 Task: Create Card Board Meeting Preparation in Board Leadership Coaching to Workspace Human Resources Consulting. Create Card Furniture Review in Board Sales Performance Improvement to Workspace Human Resources Consulting. Create Card Board Meeting Preparation in Board IT Infrastructure Design and Implementation to Workspace Human Resources Consulting
Action: Mouse moved to (923, 514)
Screenshot: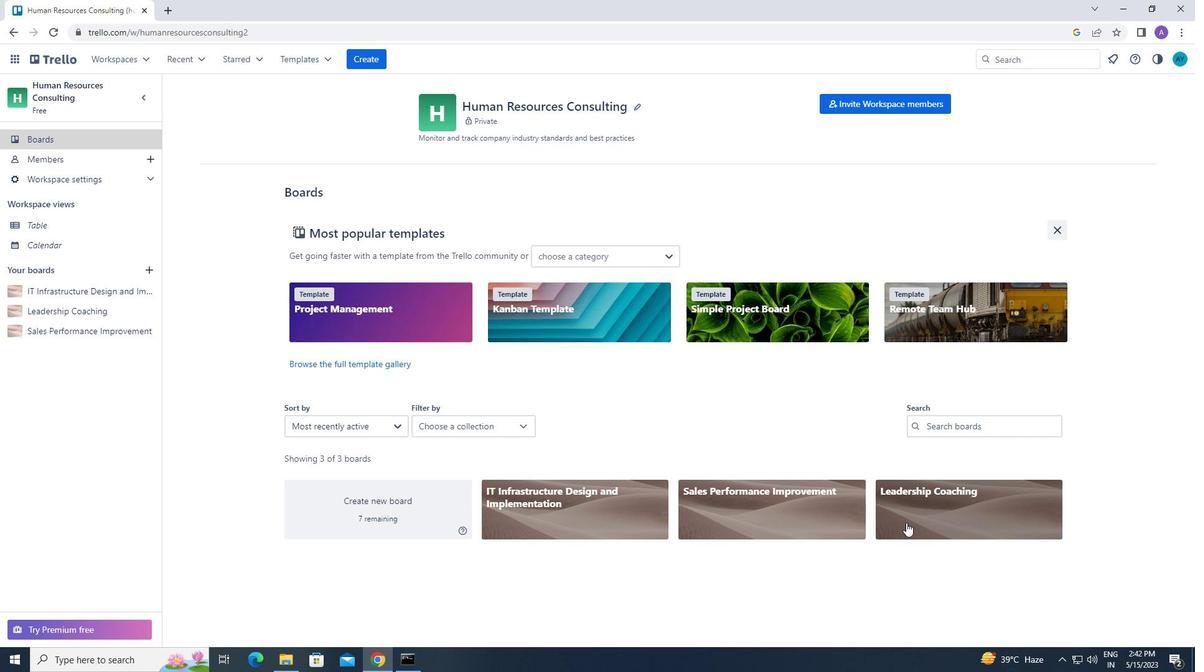 
Action: Mouse pressed left at (923, 514)
Screenshot: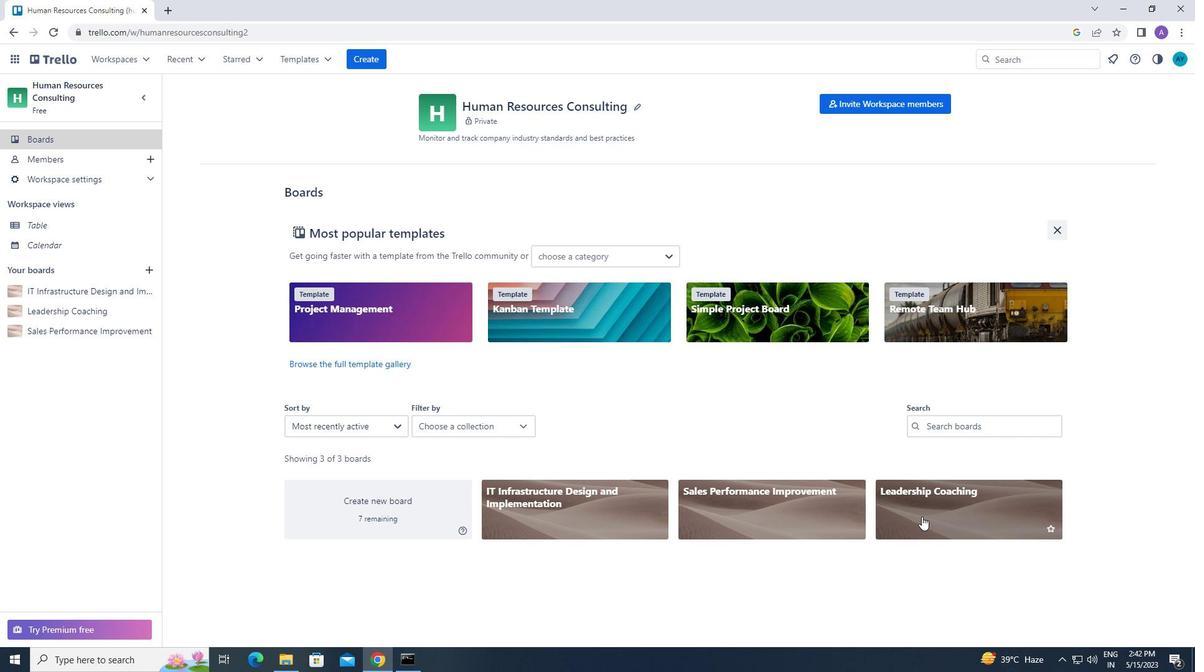 
Action: Mouse moved to (410, 161)
Screenshot: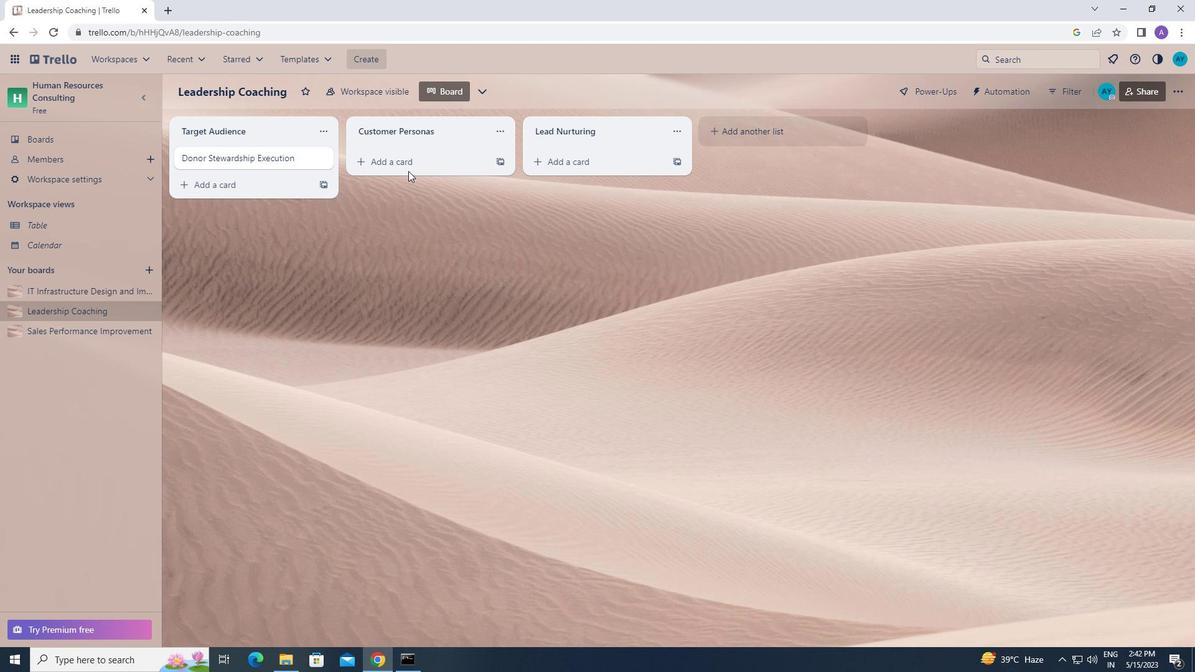 
Action: Mouse pressed left at (410, 161)
Screenshot: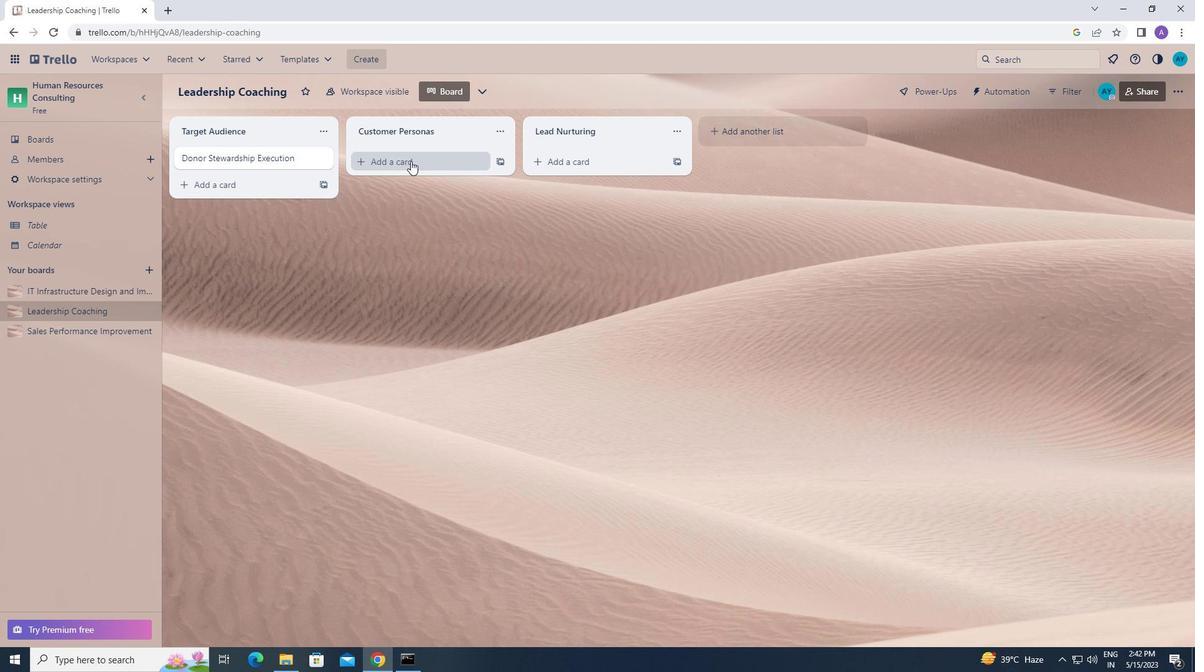 
Action: Mouse moved to (406, 169)
Screenshot: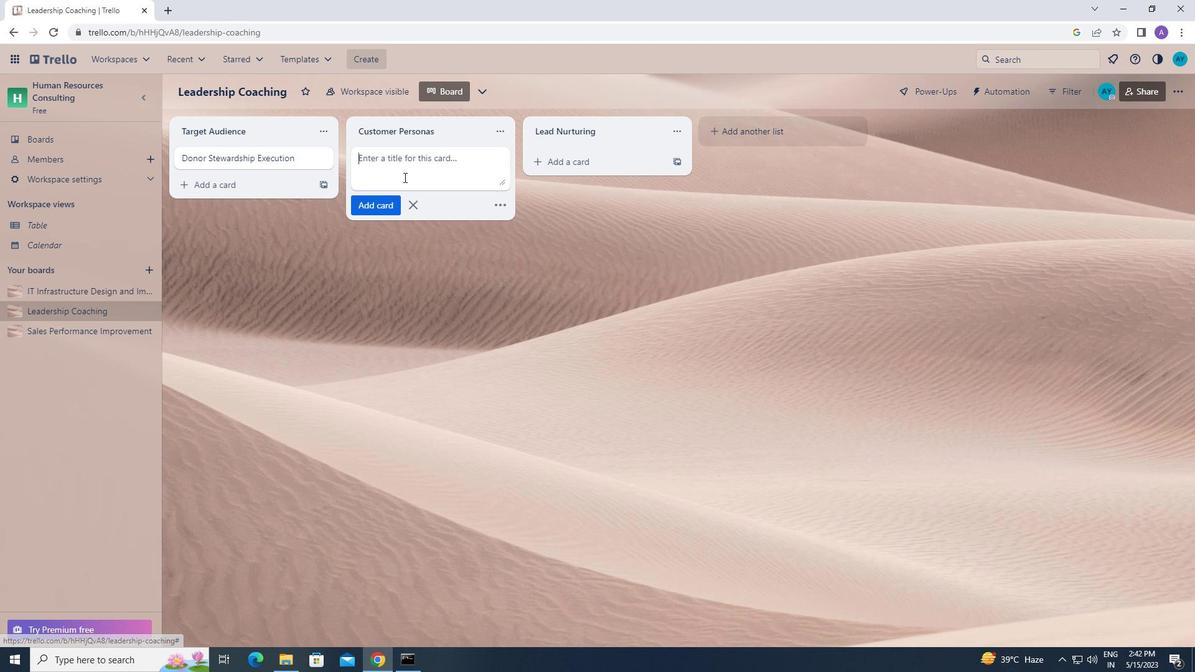 
Action: Mouse pressed left at (406, 169)
Screenshot: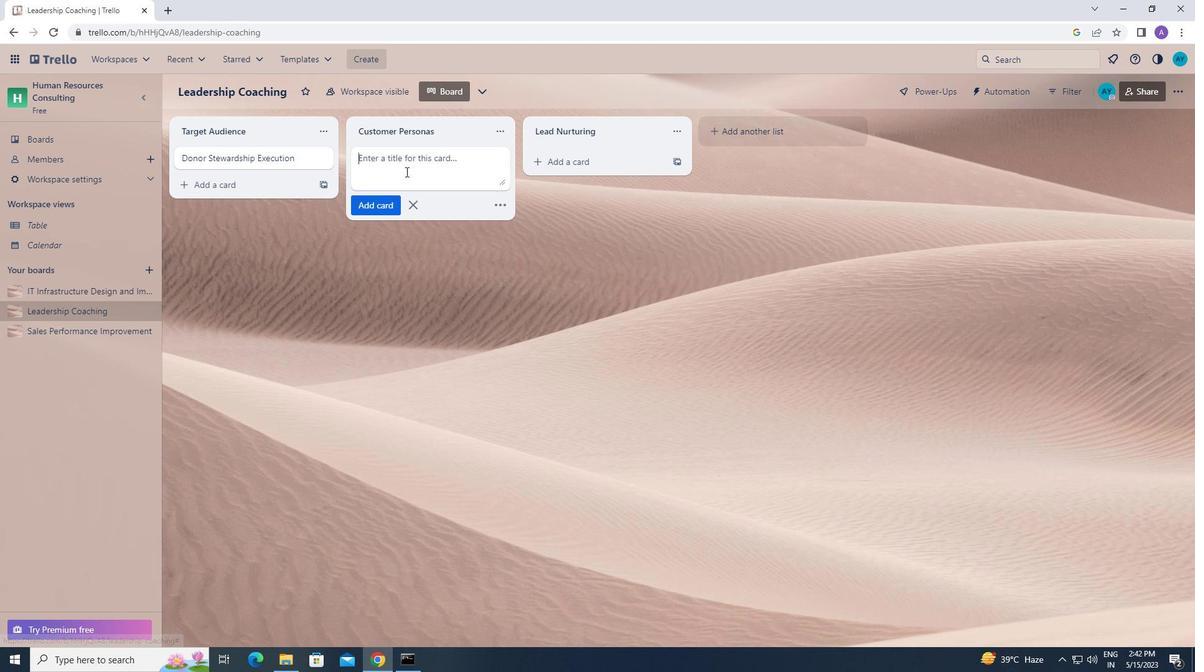 
Action: Key pressed <Key.caps_lock>m<Key.caps_lock><Key.backspace><Key.caps_lock><Key.caps_lock>b<Key.caps_lock>oard<Key.space><Key.caps_lock>m<Key.caps_lock>eeting<Key.space><Key.caps_lock>p<Key.caps_lock>reparation
Screenshot: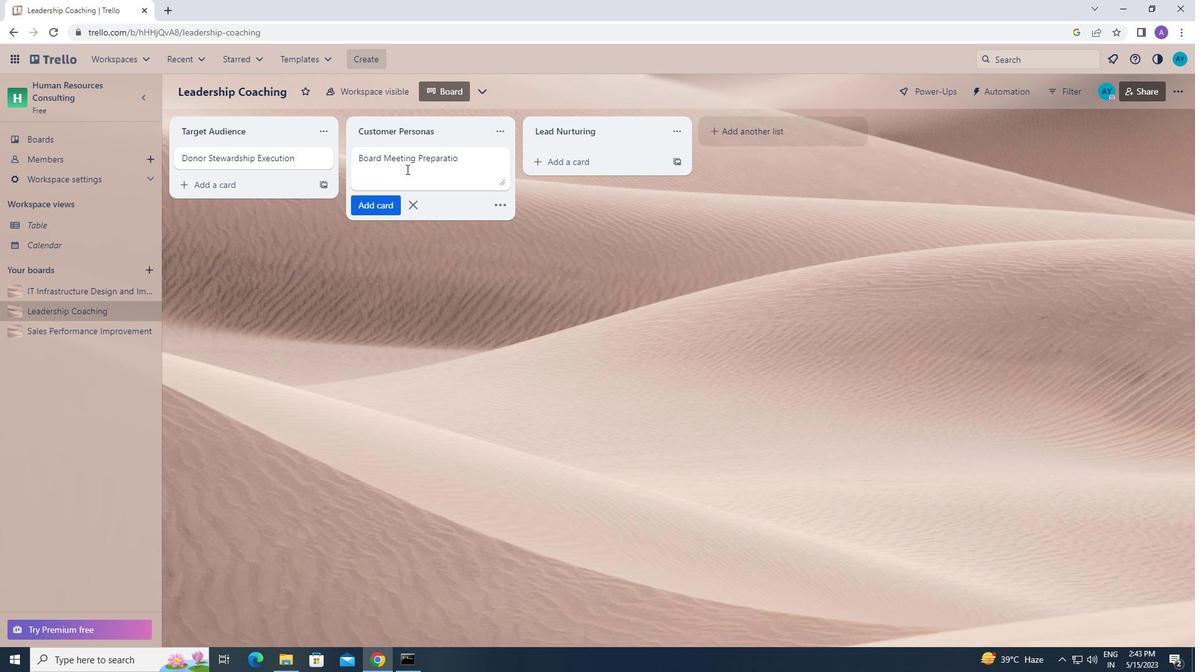 
Action: Mouse moved to (366, 204)
Screenshot: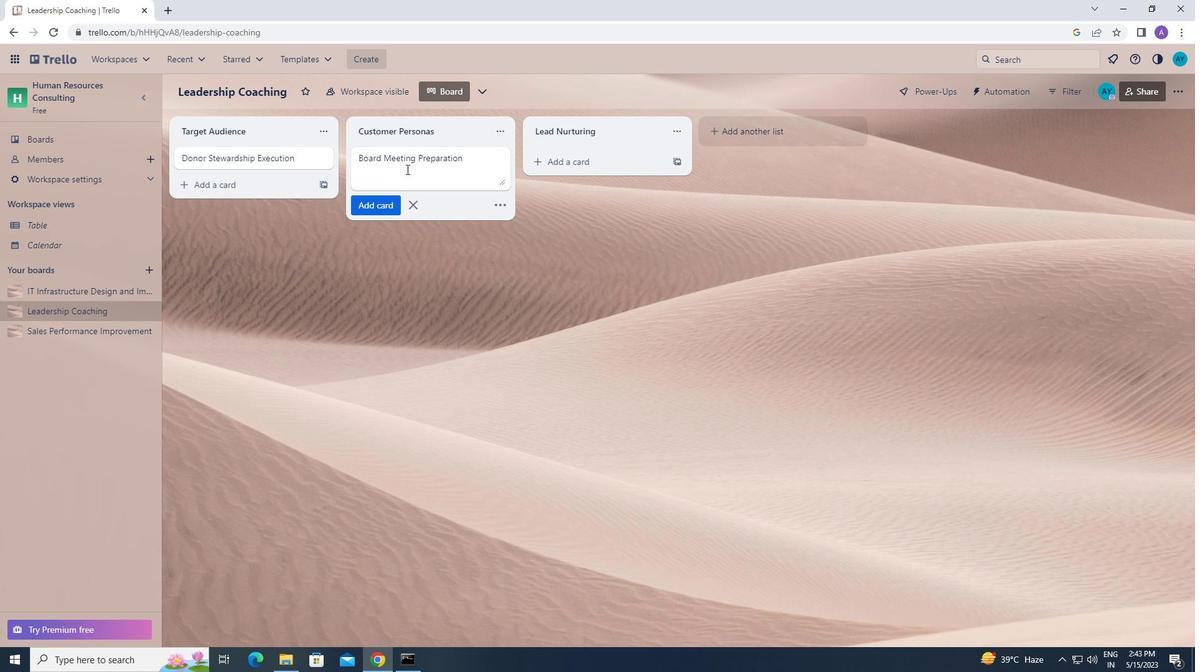 
Action: Mouse pressed left at (366, 204)
Screenshot: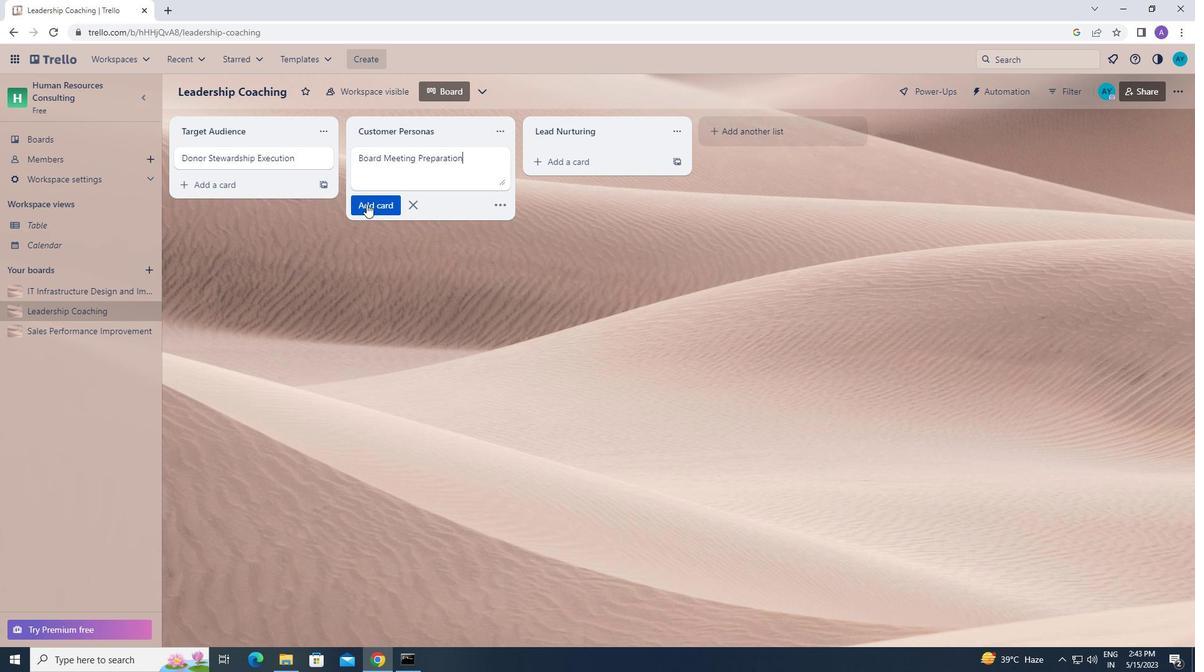 
Action: Mouse moved to (122, 52)
Screenshot: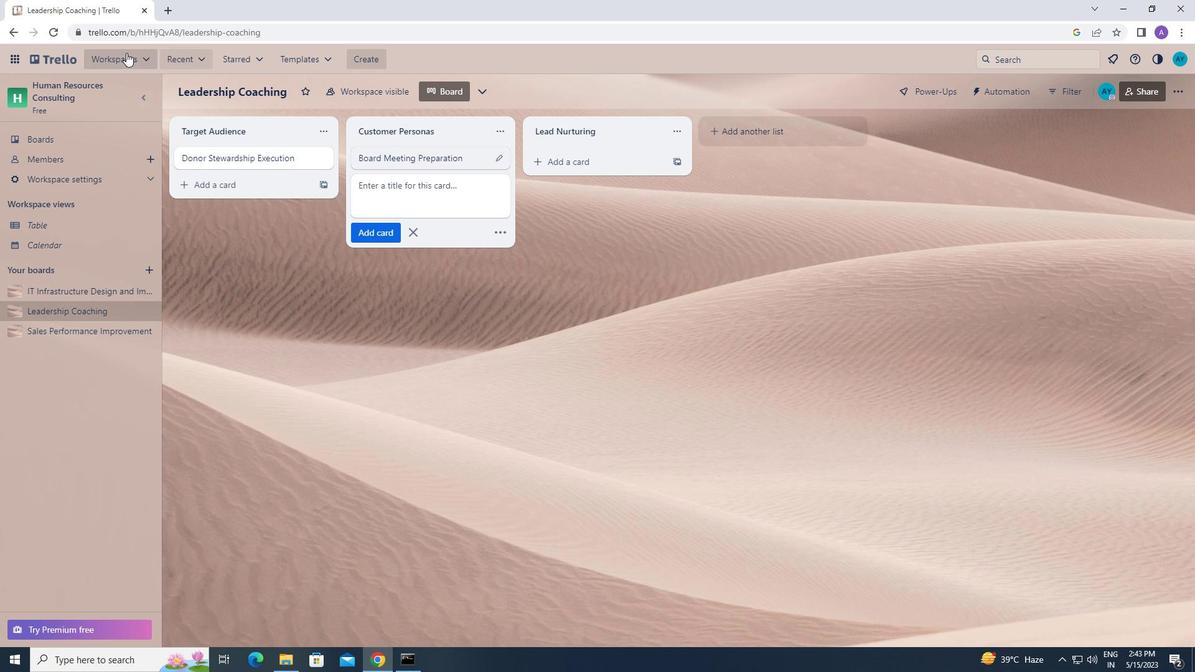 
Action: Mouse pressed left at (122, 52)
Screenshot: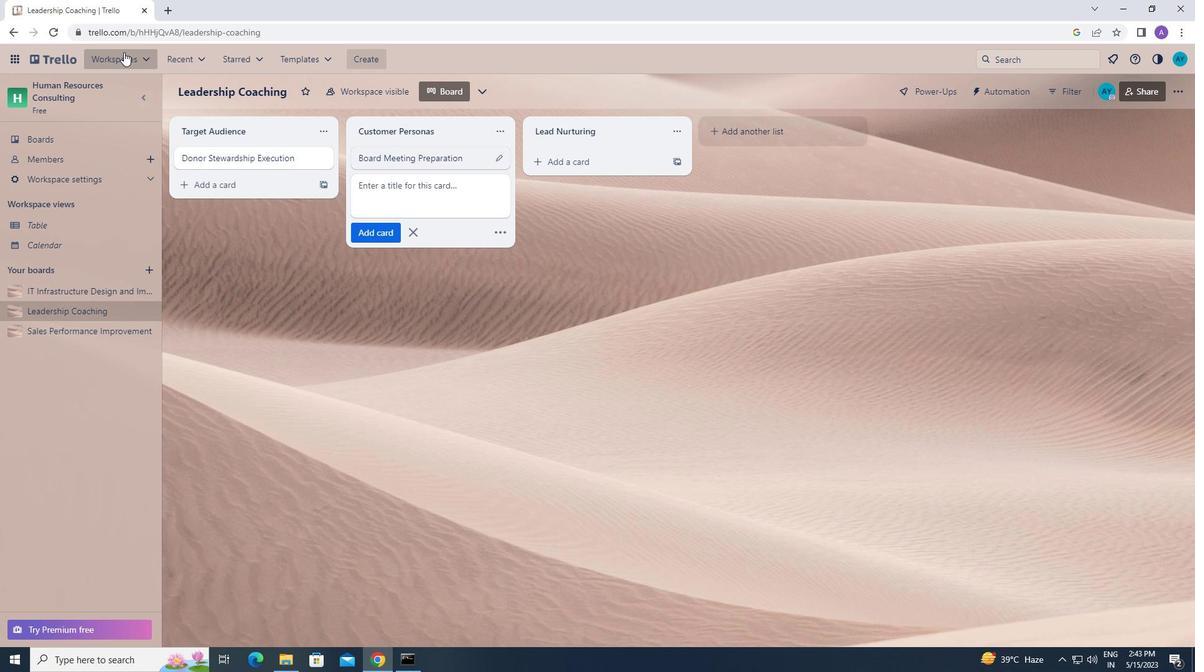 
Action: Mouse moved to (153, 456)
Screenshot: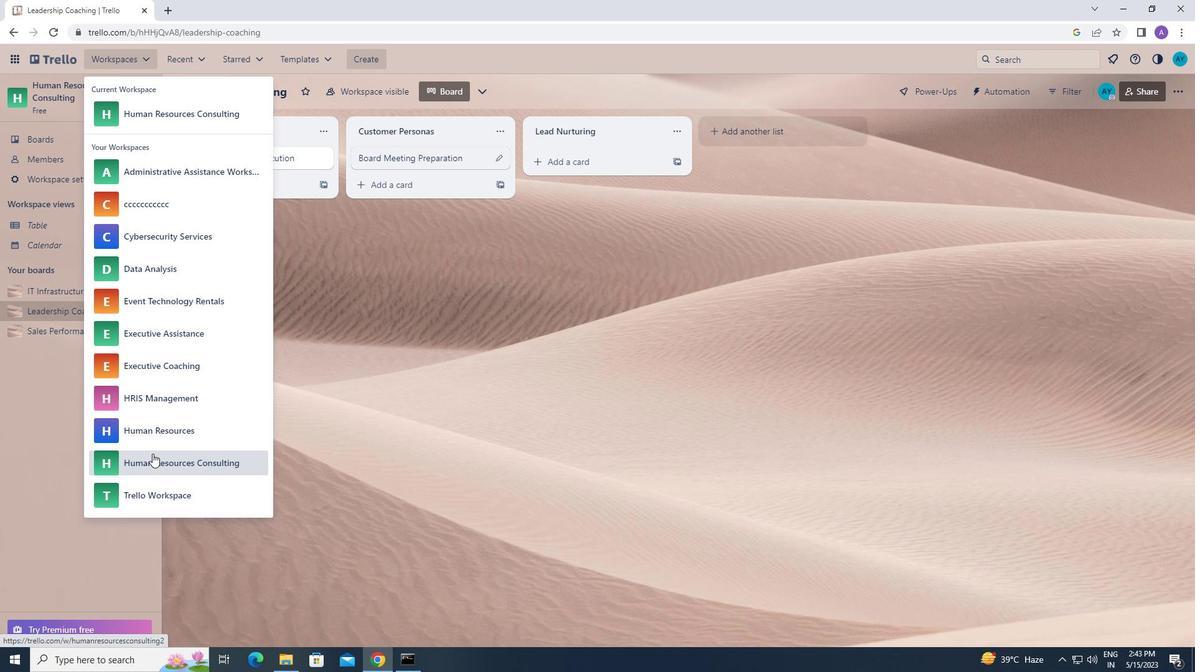 
Action: Mouse pressed left at (153, 456)
Screenshot: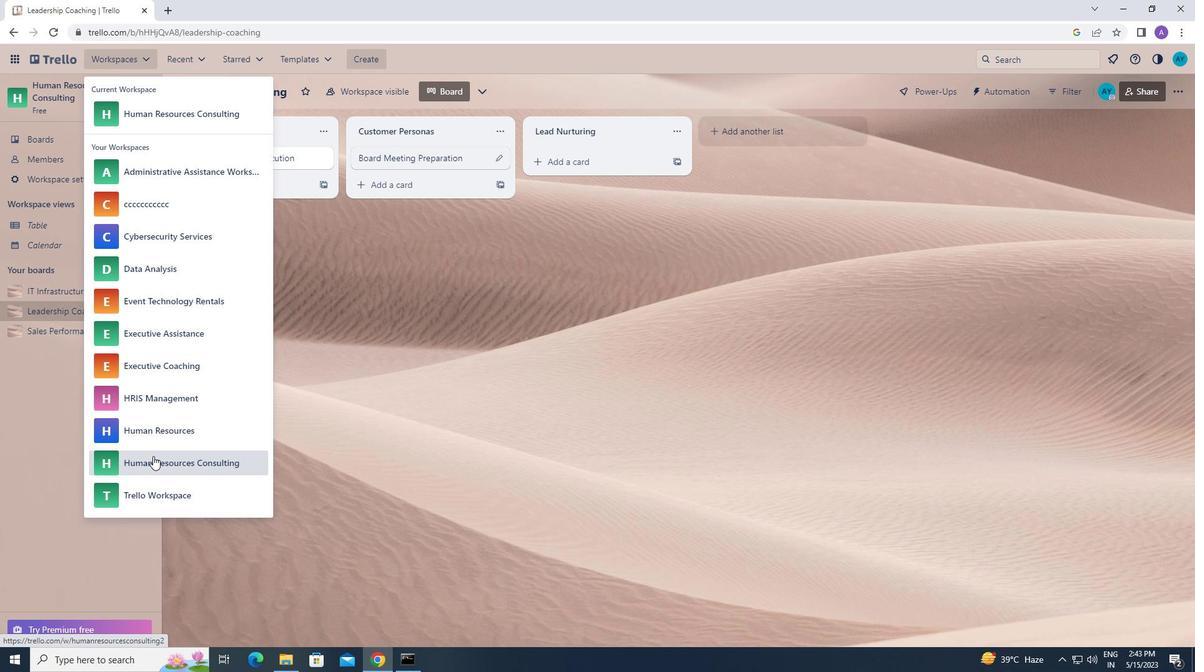 
Action: Mouse moved to (900, 508)
Screenshot: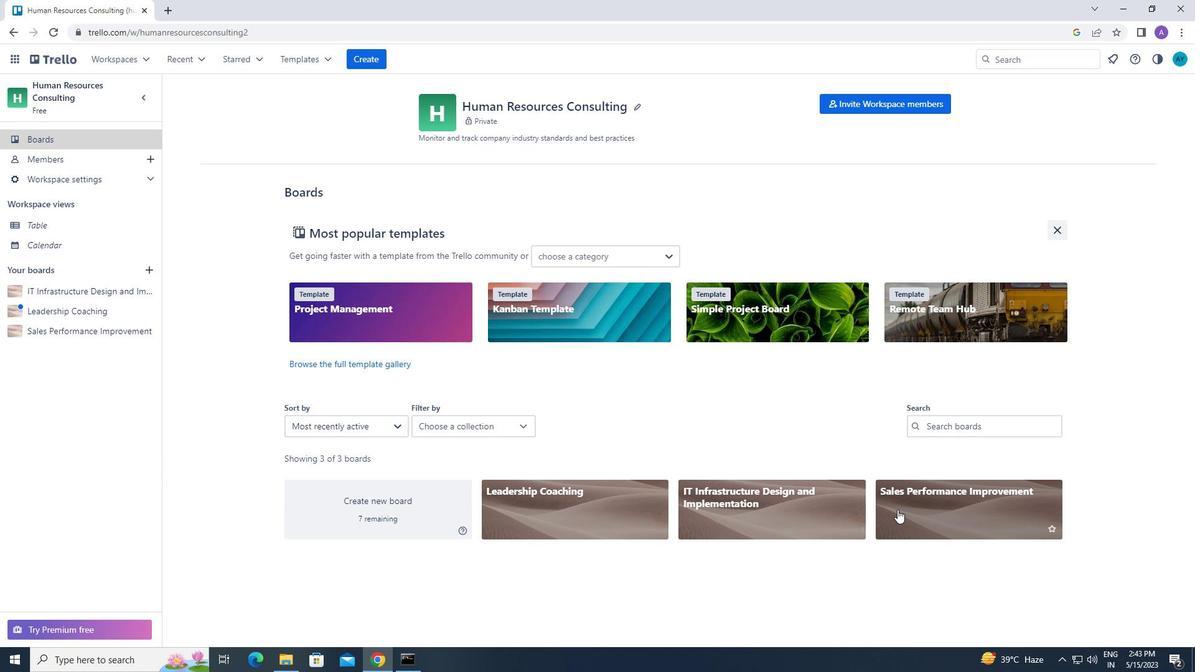 
Action: Mouse pressed left at (900, 508)
Screenshot: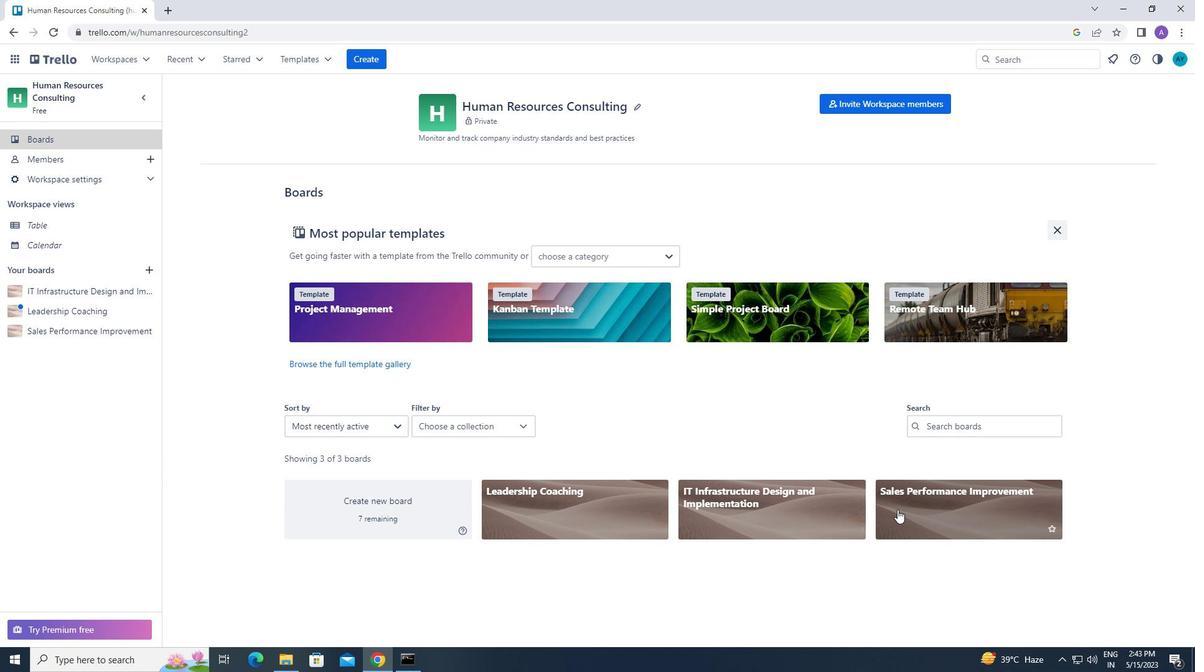 
Action: Mouse moved to (406, 158)
Screenshot: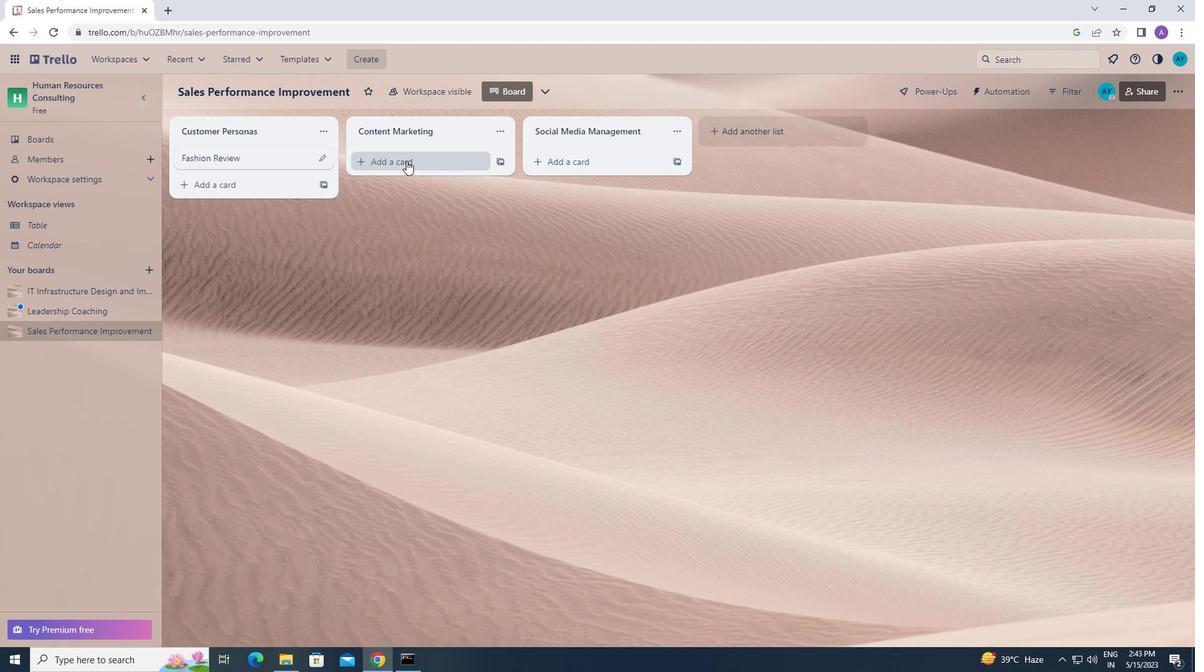 
Action: Mouse pressed left at (406, 158)
Screenshot: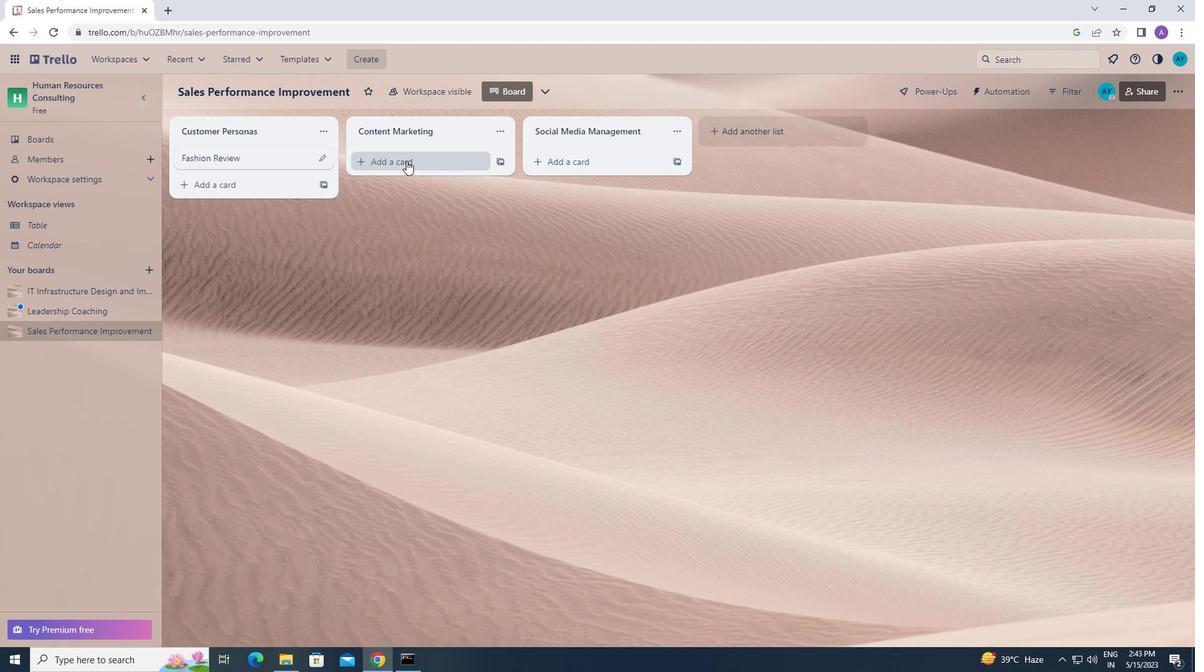 
Action: Mouse moved to (398, 163)
Screenshot: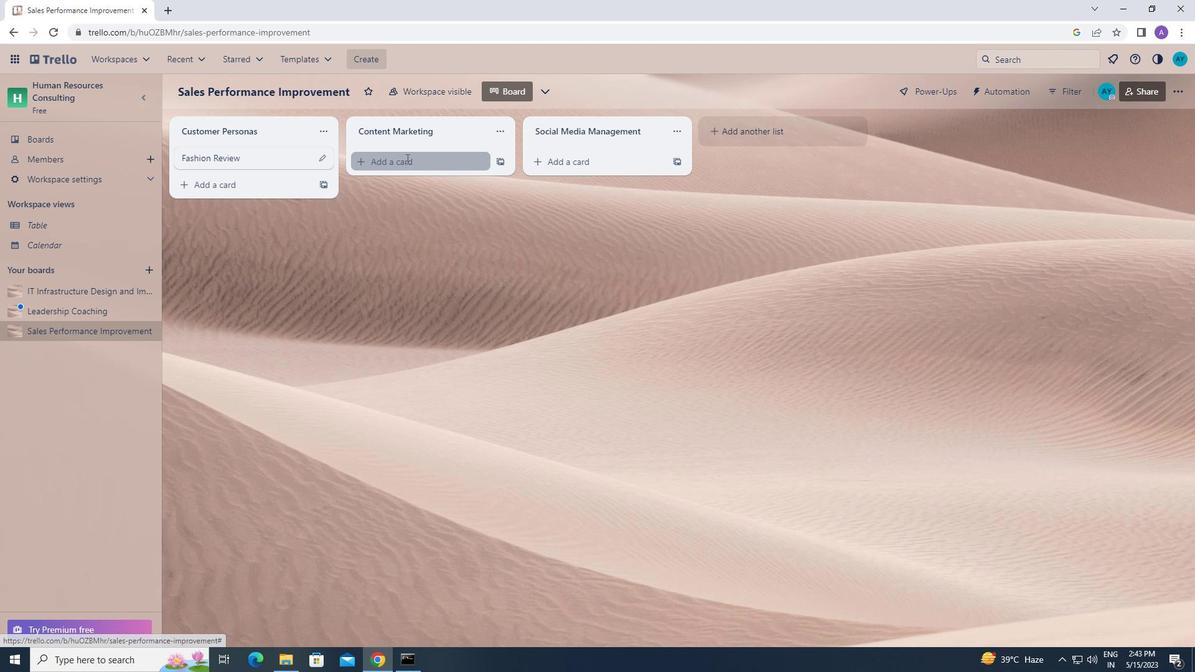
Action: Mouse pressed left at (398, 163)
Screenshot: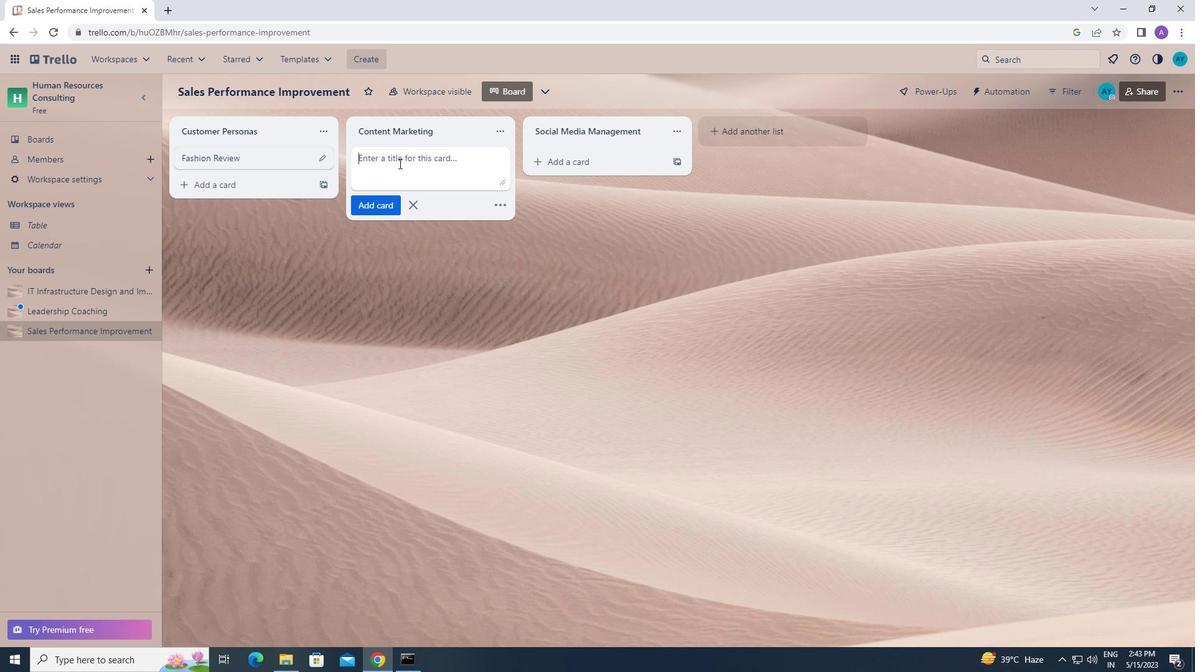
Action: Mouse moved to (366, 177)
Screenshot: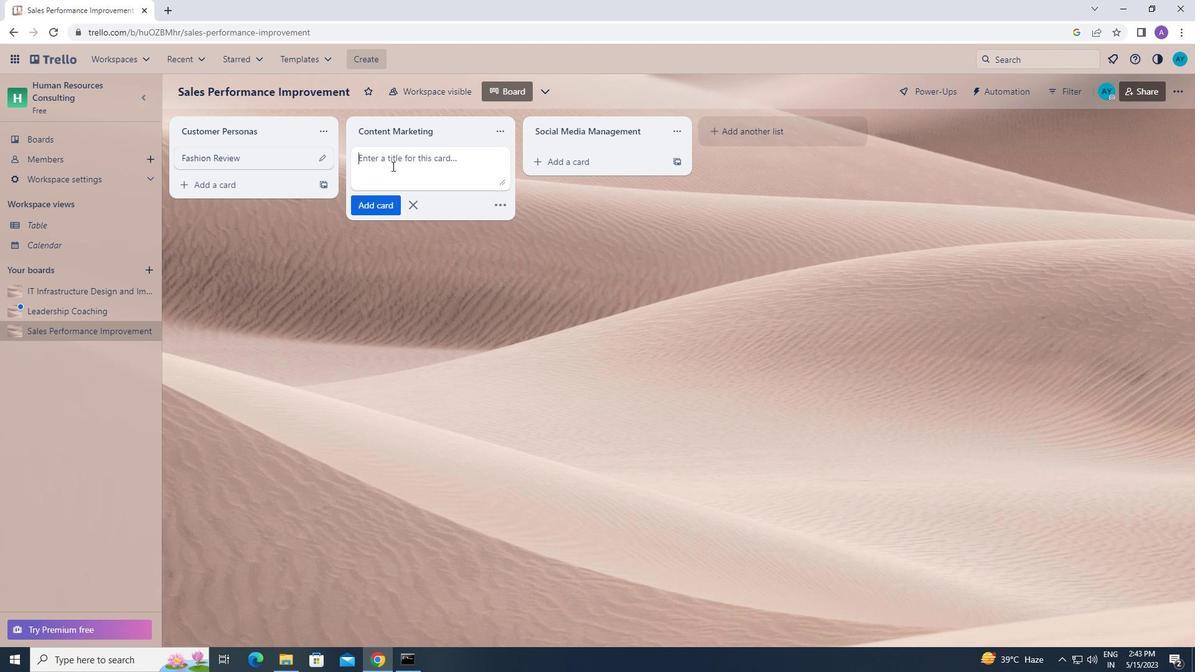 
Action: Key pressed <Key.caps_lock>f<Key.caps_lock>urniture<Key.space><Key.caps_lock>r<Key.caps_lock>eview
Screenshot: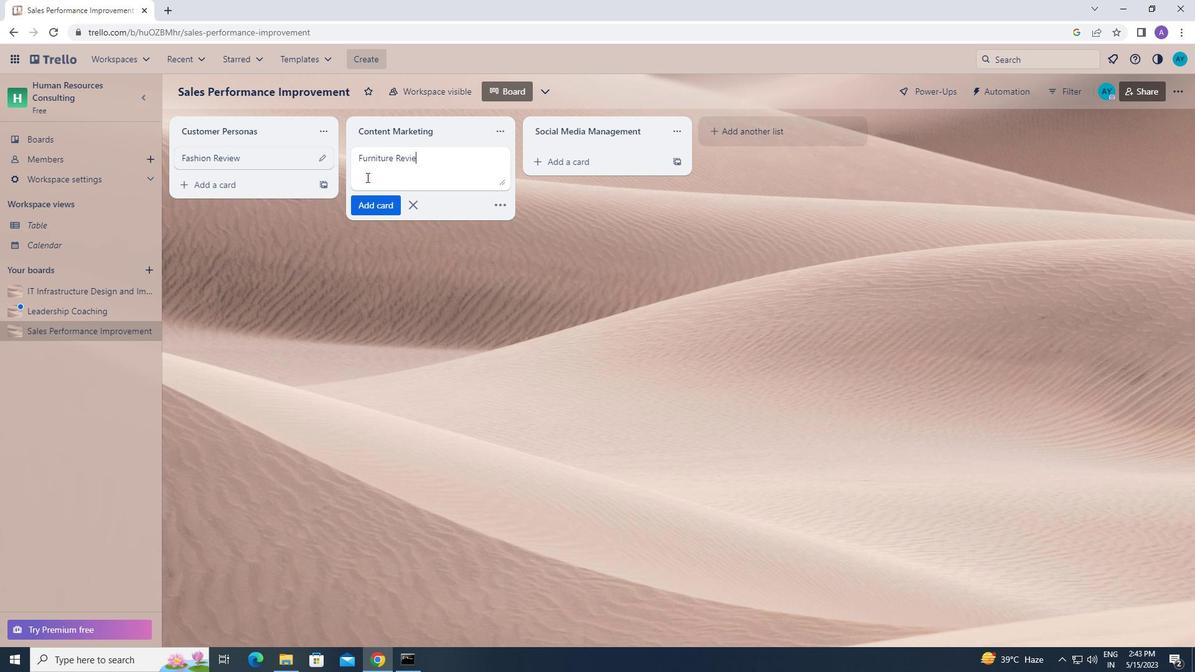 
Action: Mouse moved to (367, 197)
Screenshot: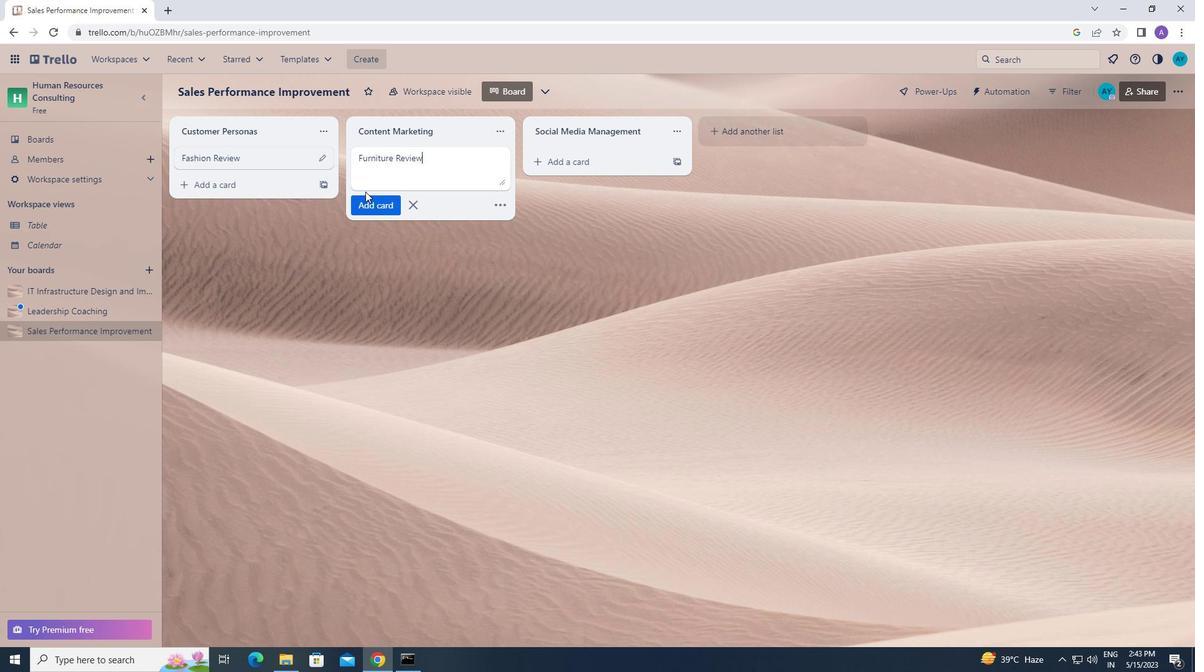 
Action: Mouse pressed left at (367, 197)
Screenshot: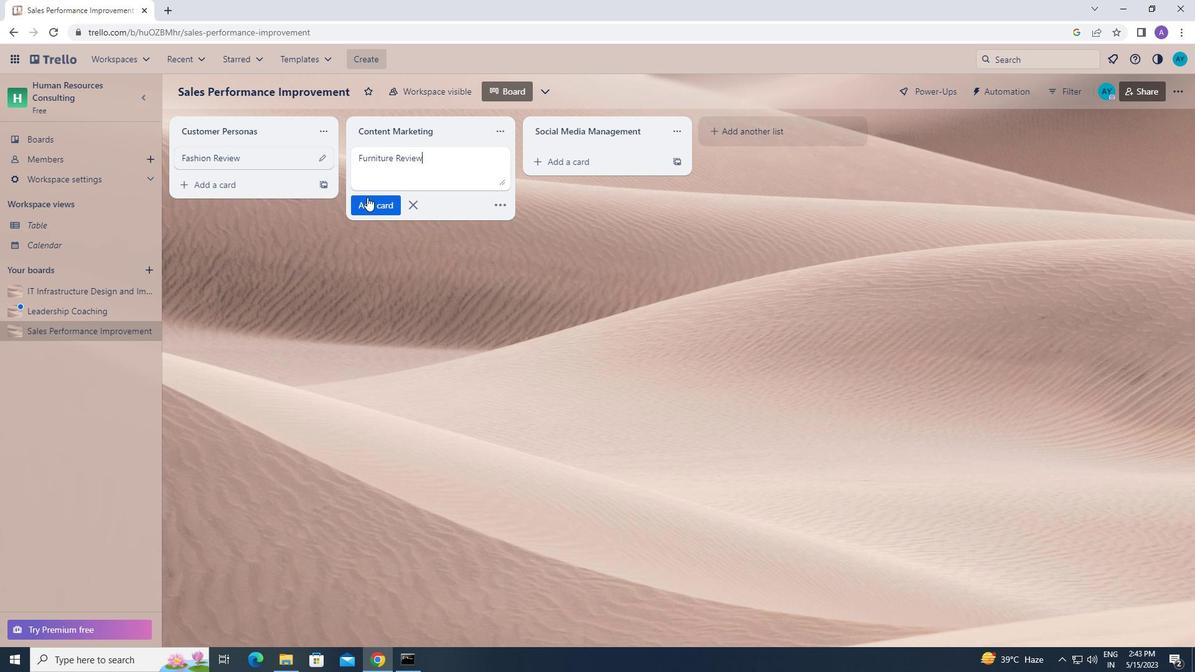 
Action: Mouse moved to (111, 55)
Screenshot: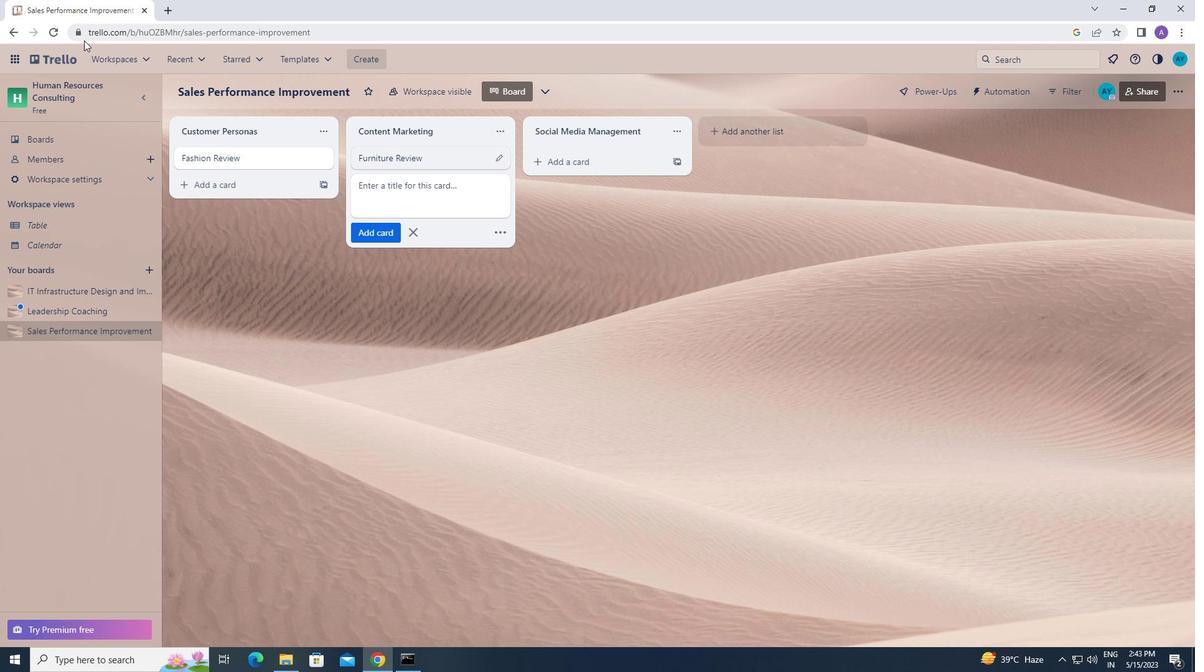 
Action: Mouse pressed left at (111, 55)
Screenshot: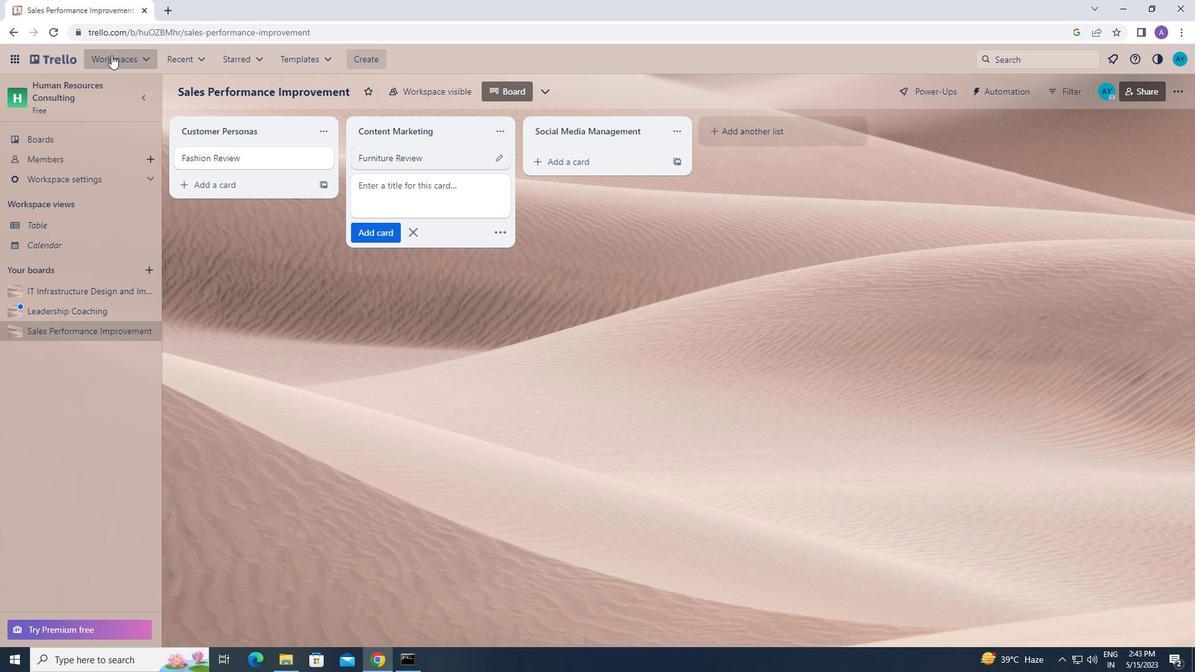 
Action: Mouse moved to (193, 464)
Screenshot: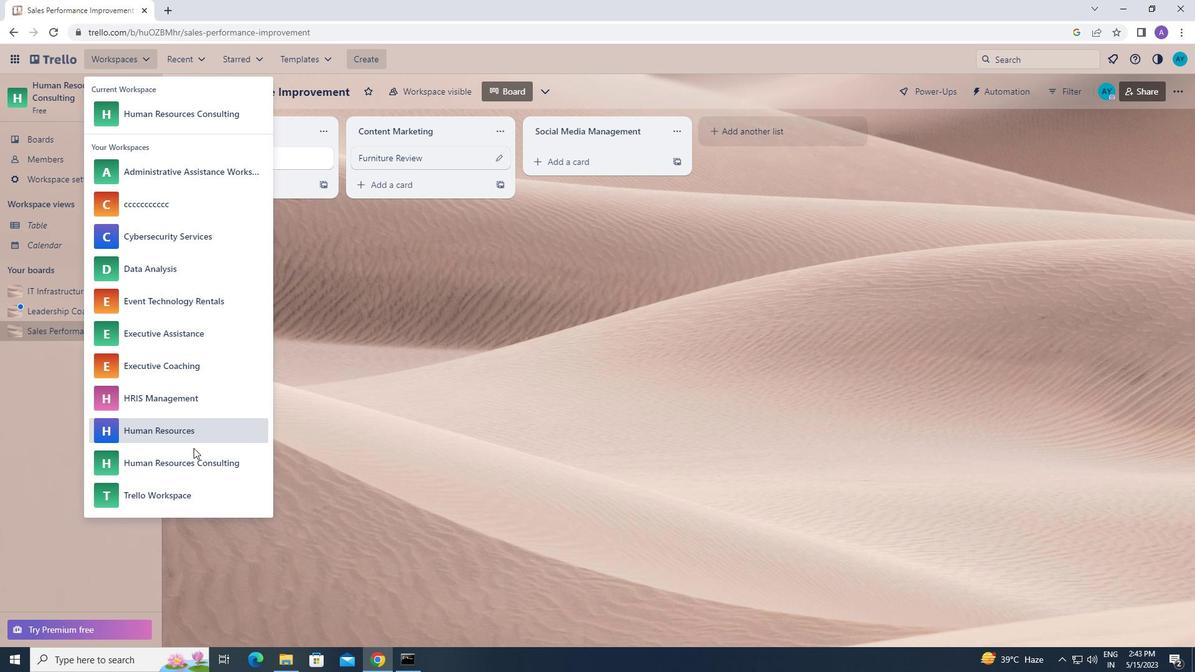 
Action: Mouse pressed left at (193, 464)
Screenshot: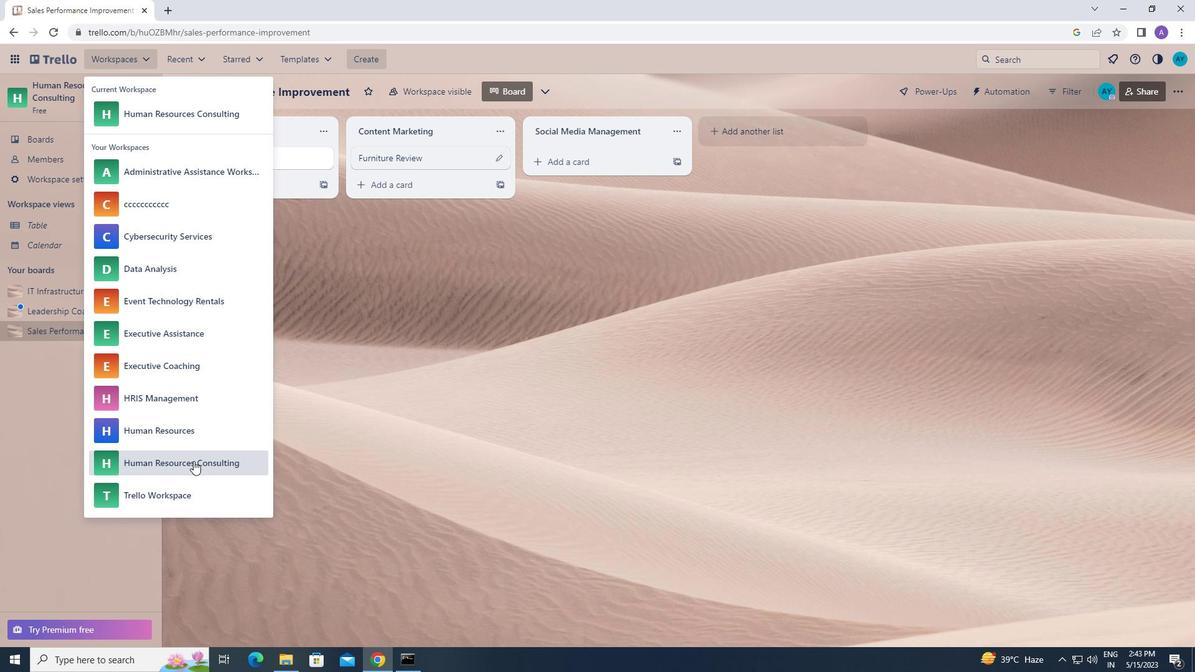 
Action: Mouse moved to (944, 497)
Screenshot: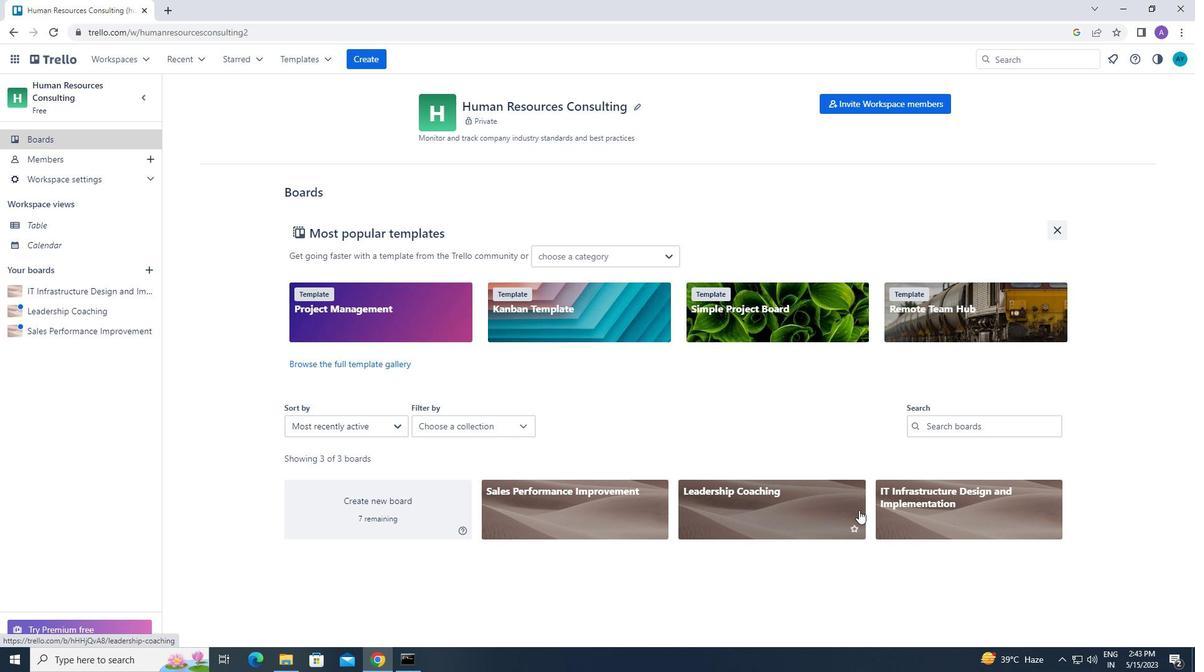 
Action: Mouse pressed left at (944, 497)
Screenshot: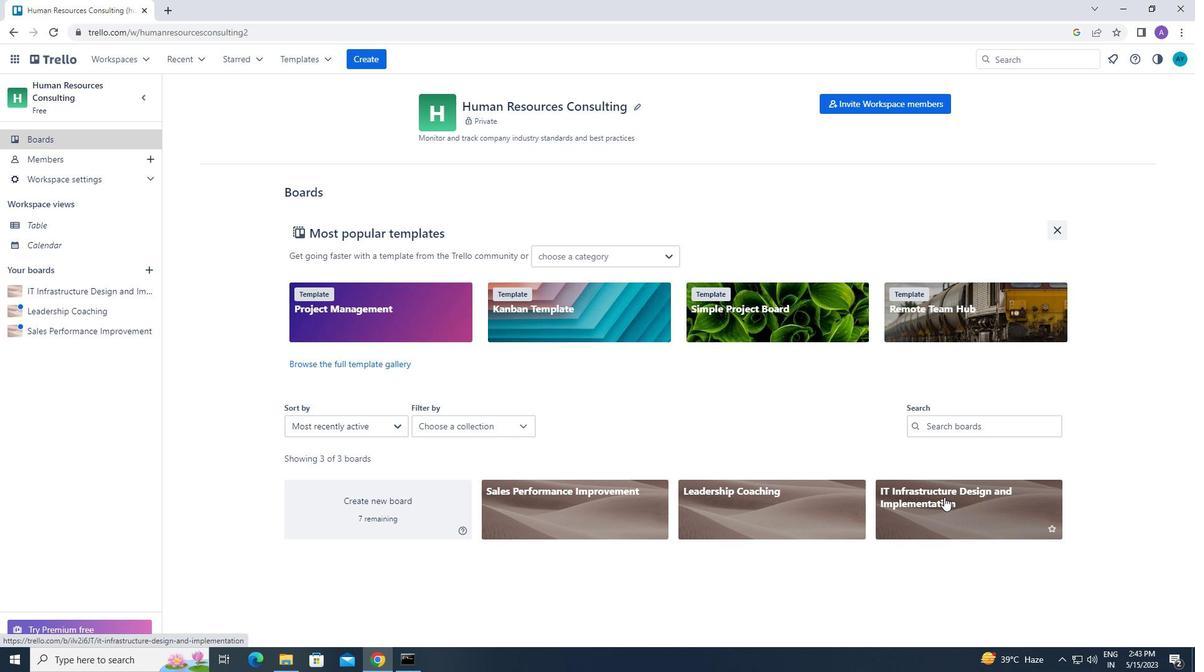 
Action: Mouse moved to (380, 155)
Screenshot: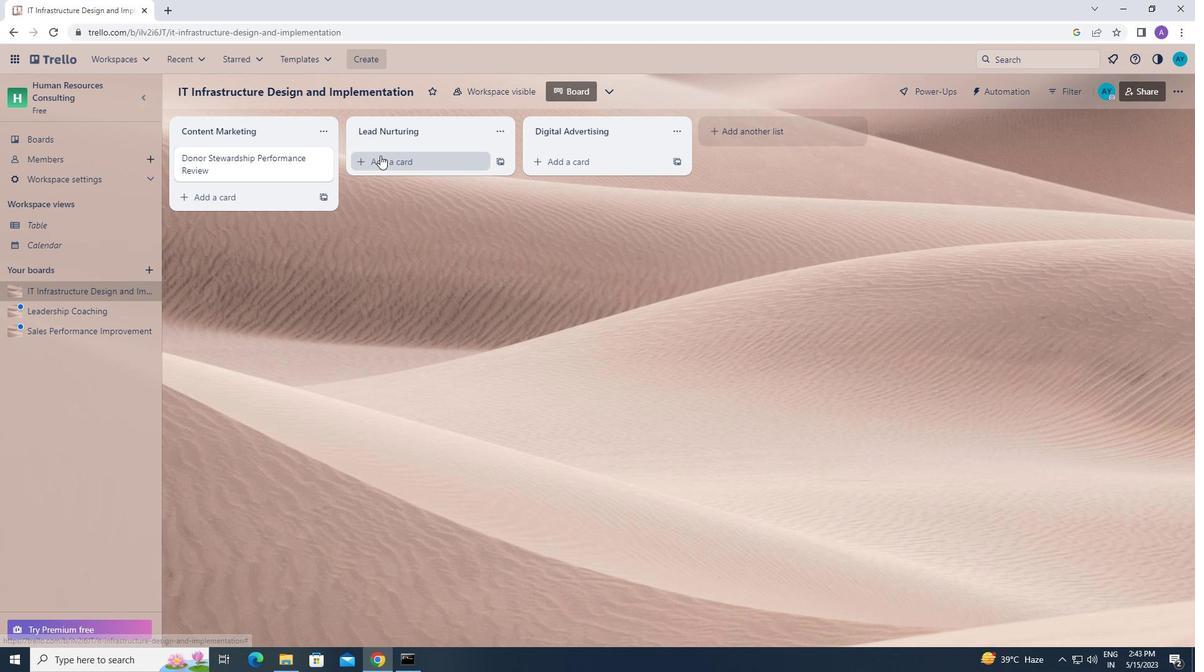 
Action: Mouse pressed left at (380, 155)
Screenshot: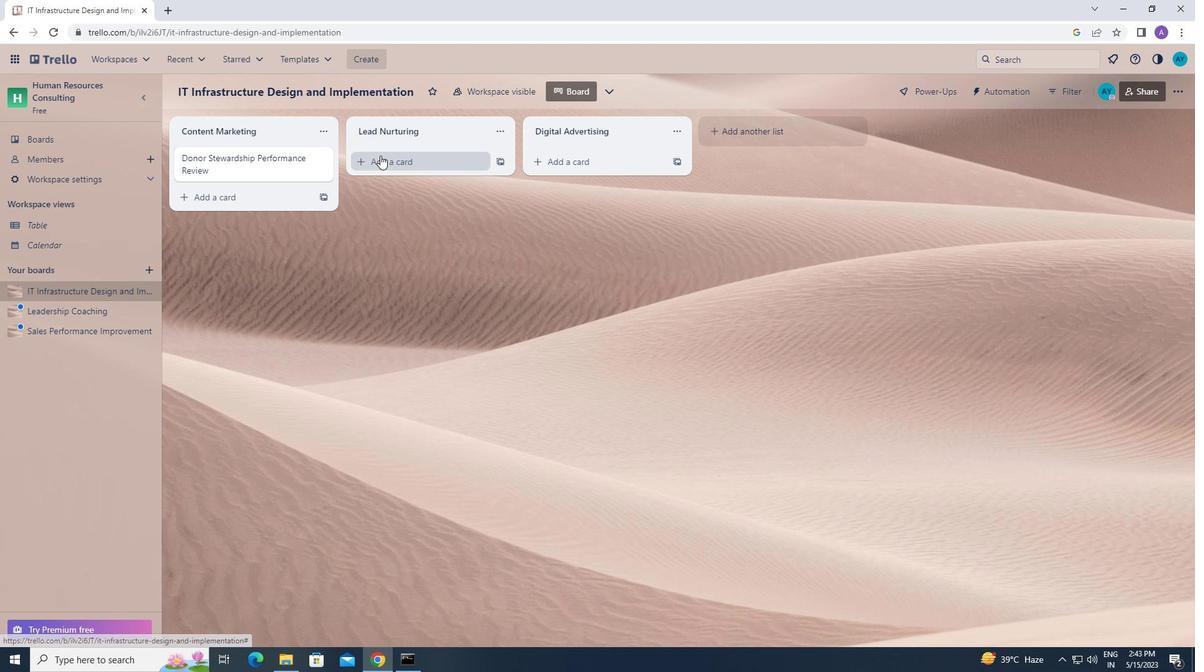 
Action: Mouse moved to (384, 162)
Screenshot: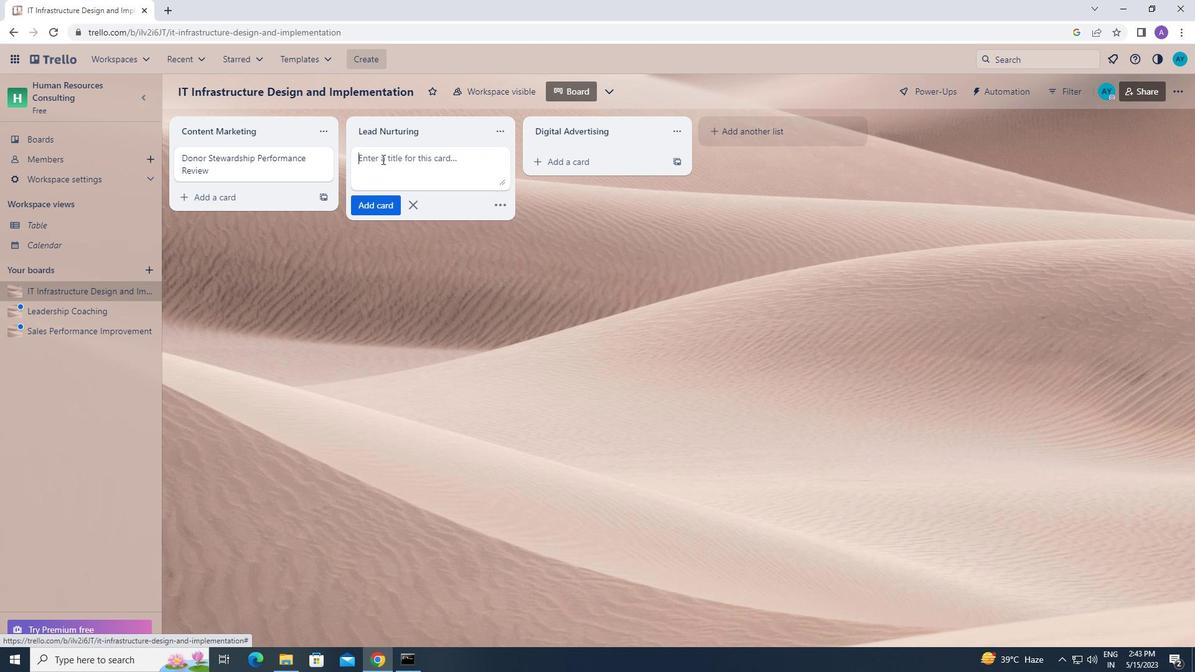 
Action: Mouse pressed left at (384, 162)
Screenshot: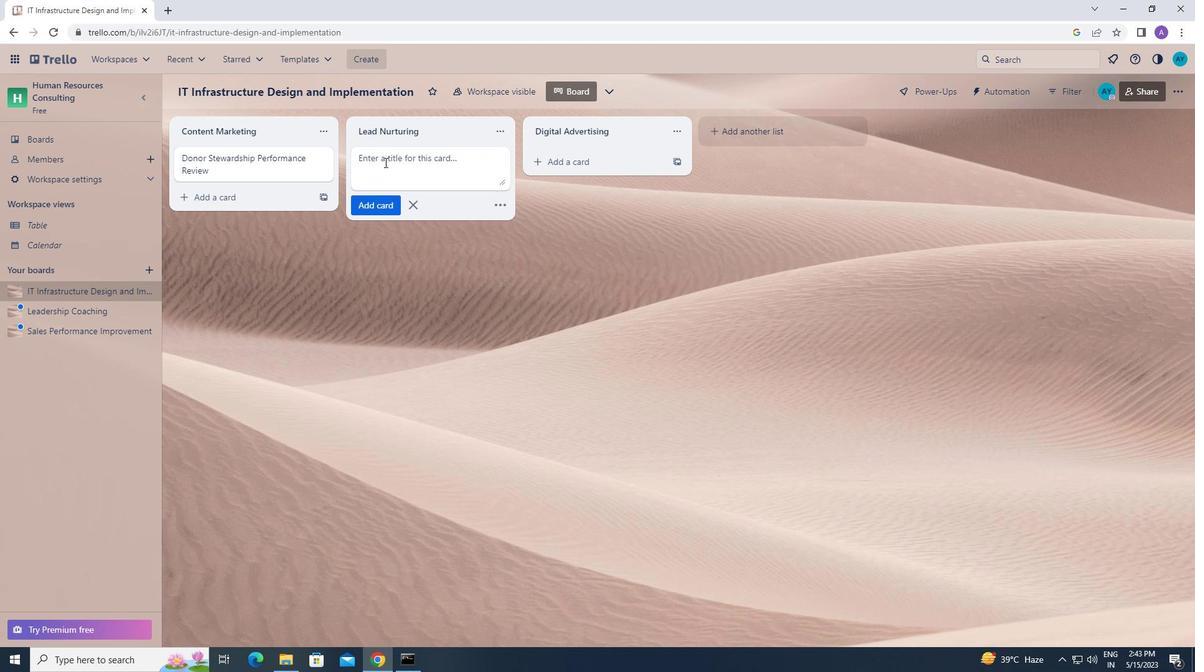 
Action: Mouse moved to (391, 170)
Screenshot: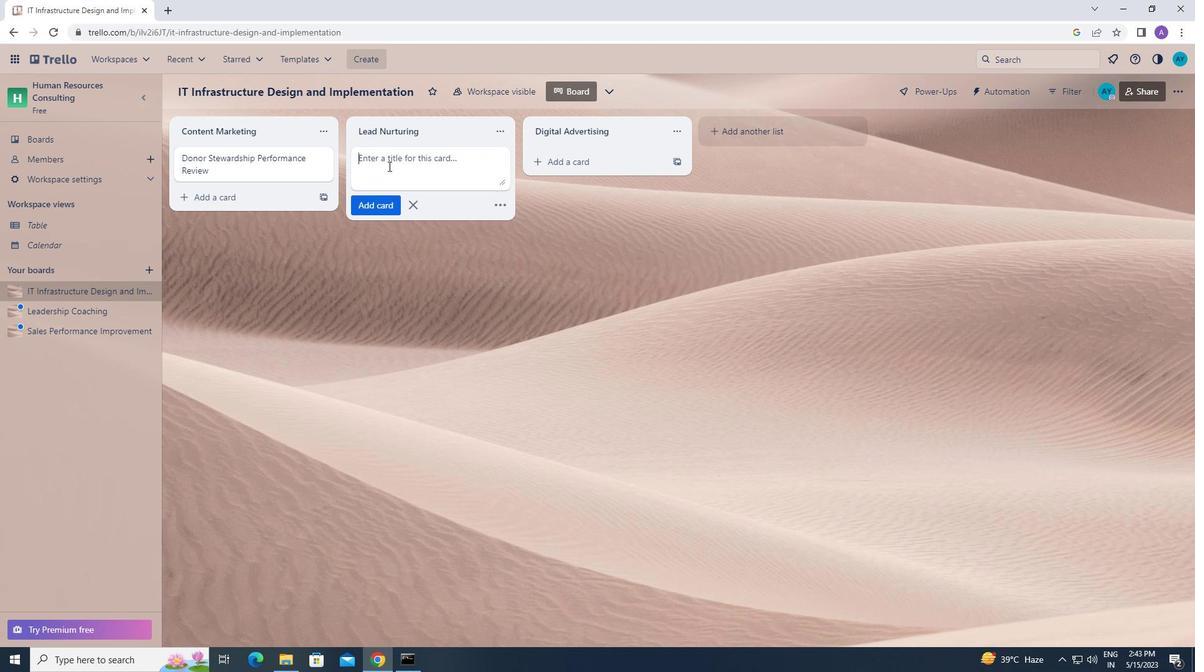 
Action: Key pressed <Key.caps_lock>b<Key.caps_lock>oard<Key.space><Key.caps_lock>m<Key.caps_lock>eeting<Key.space><Key.caps_lock>p<Key.caps_lock>reparation
Screenshot: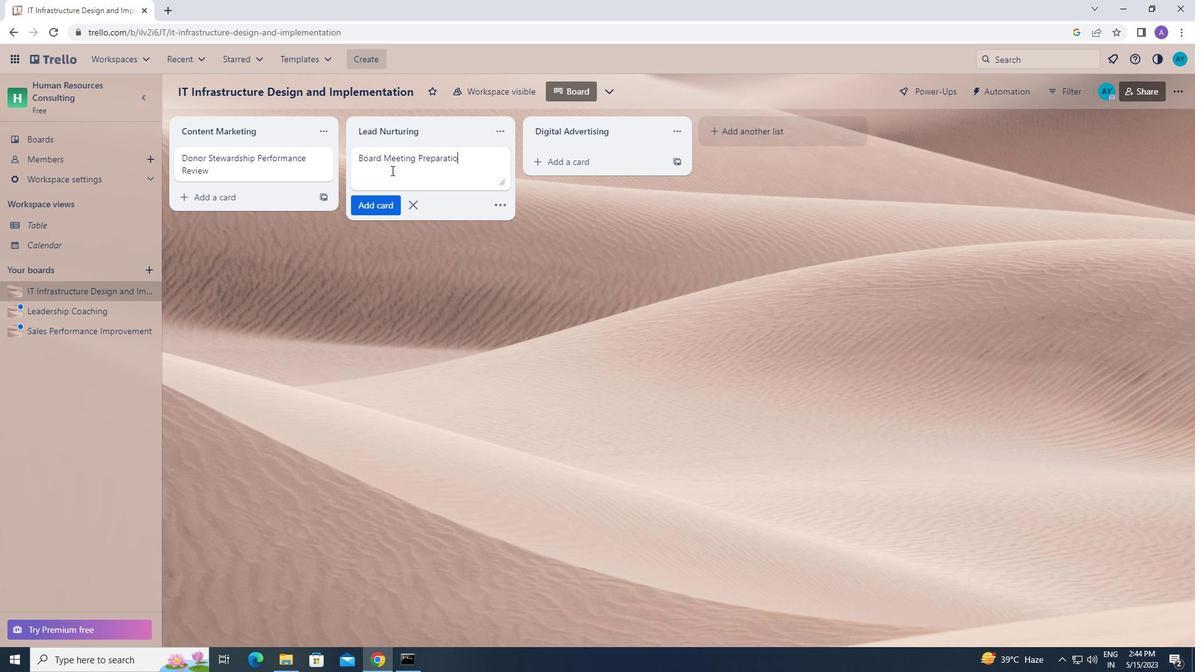 
Action: Mouse moved to (377, 199)
Screenshot: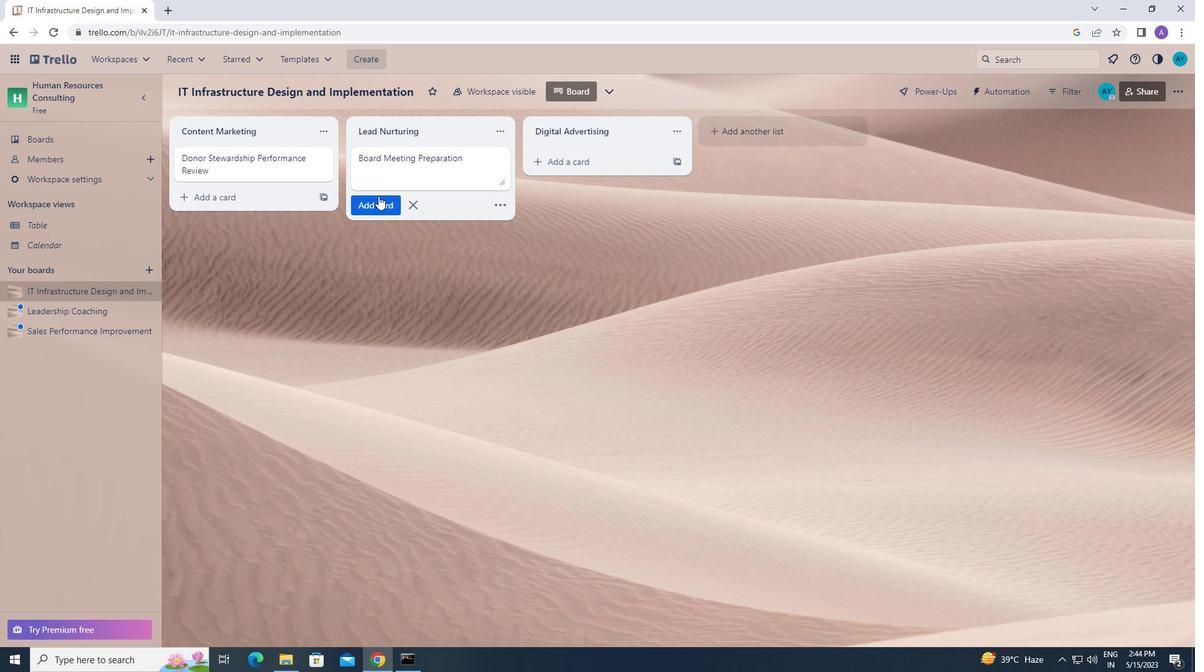 
Action: Mouse pressed left at (377, 199)
Screenshot: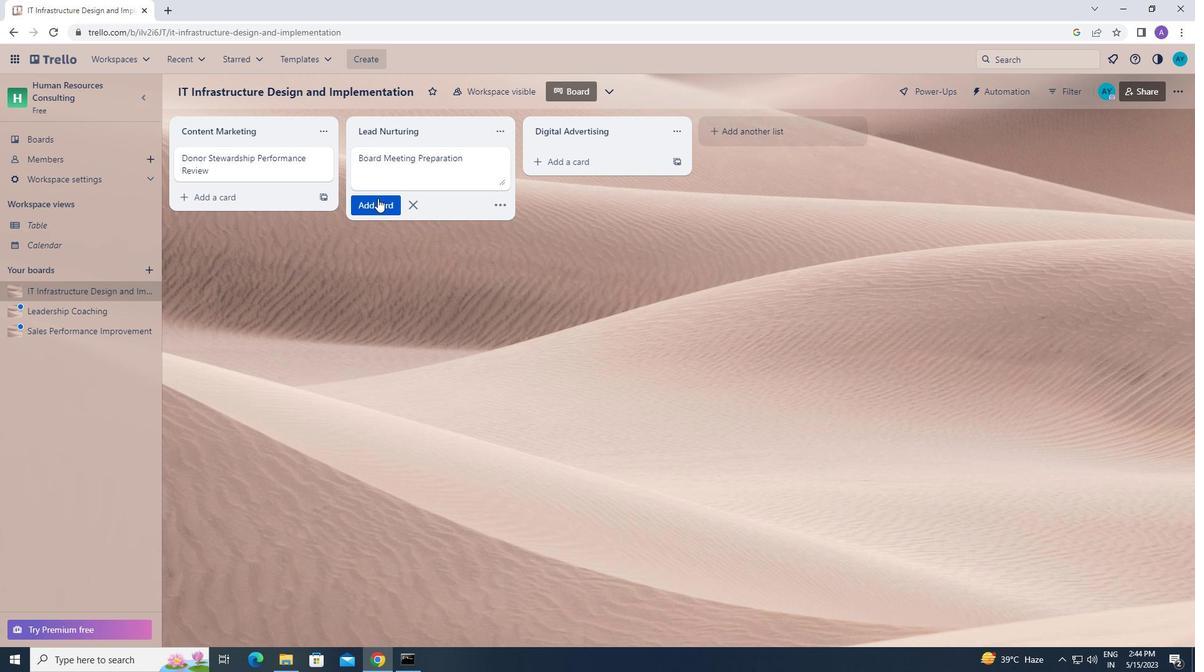
Action: Mouse moved to (389, 323)
Screenshot: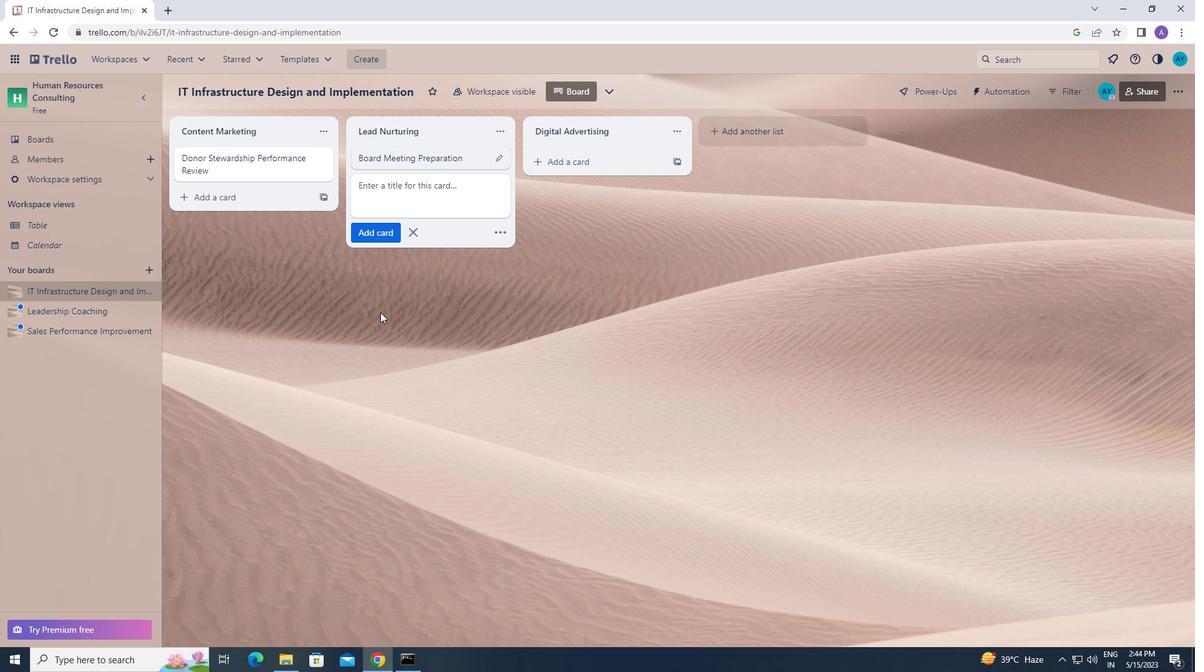 
